 Task: Create a rule from the Routing list, Task moved to a section -> Set Priority in the project BlazeTech , set the section as Done clear the priority
Action: Mouse moved to (1153, 189)
Screenshot: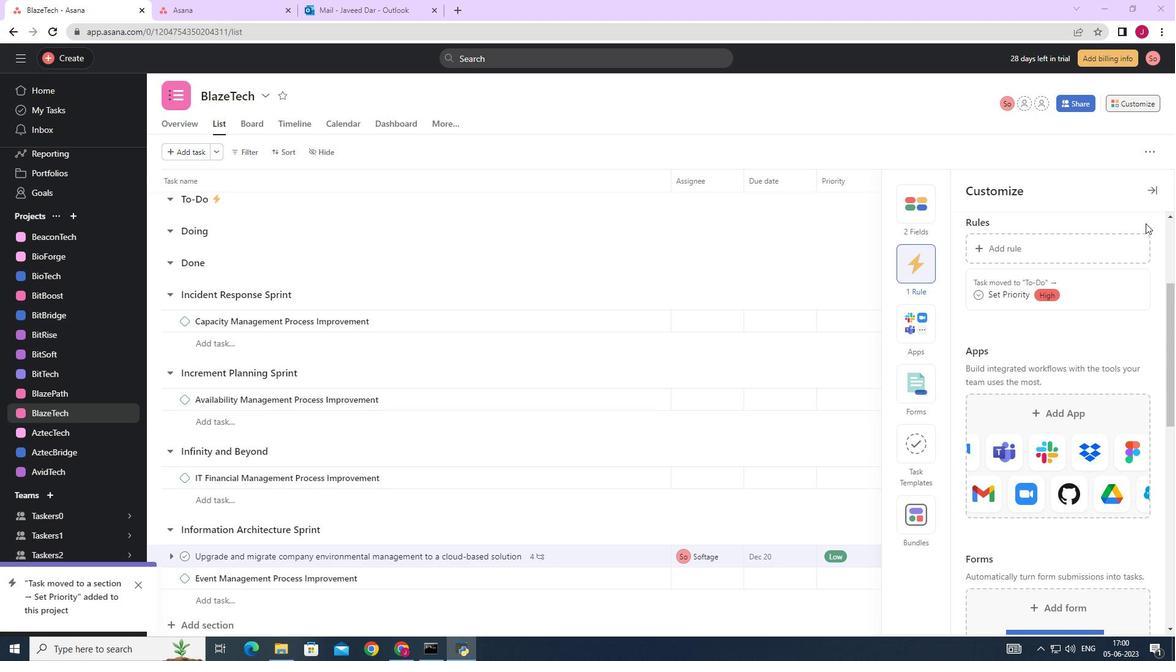 
Action: Mouse pressed left at (1153, 189)
Screenshot: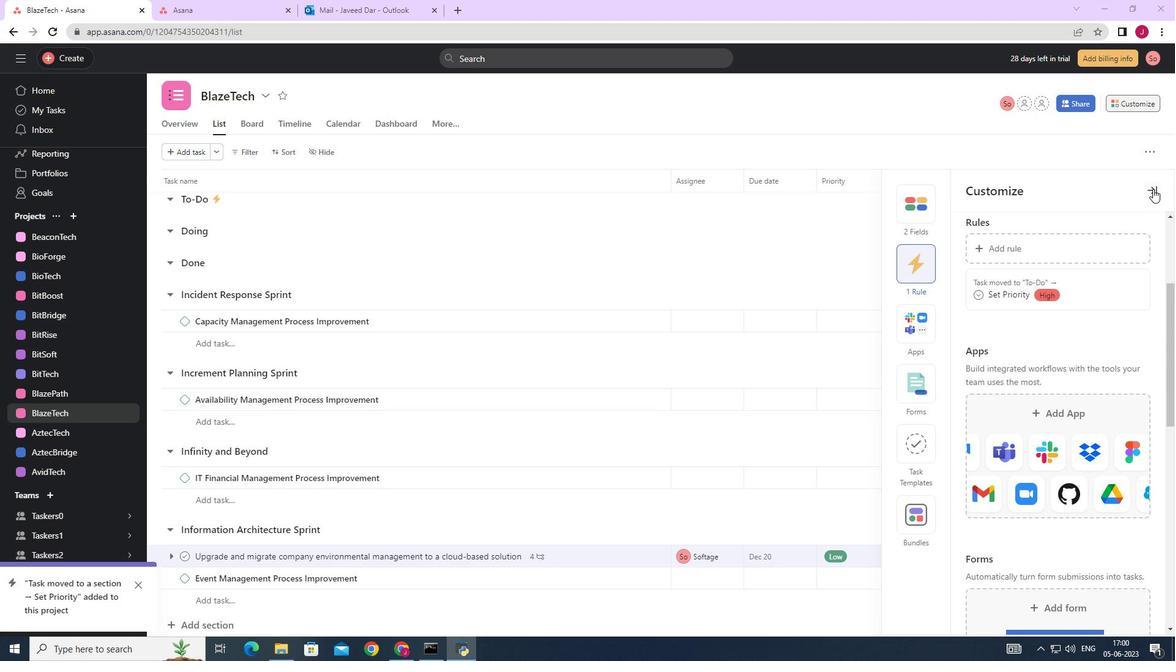 
Action: Mouse moved to (1149, 100)
Screenshot: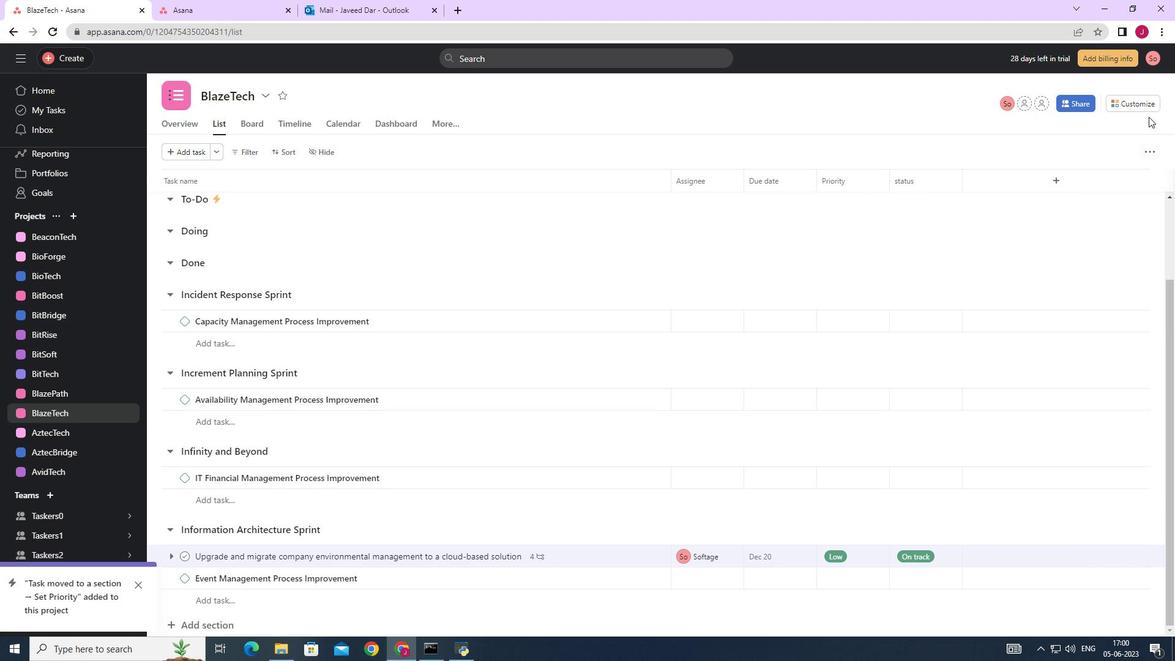 
Action: Mouse pressed left at (1149, 100)
Screenshot: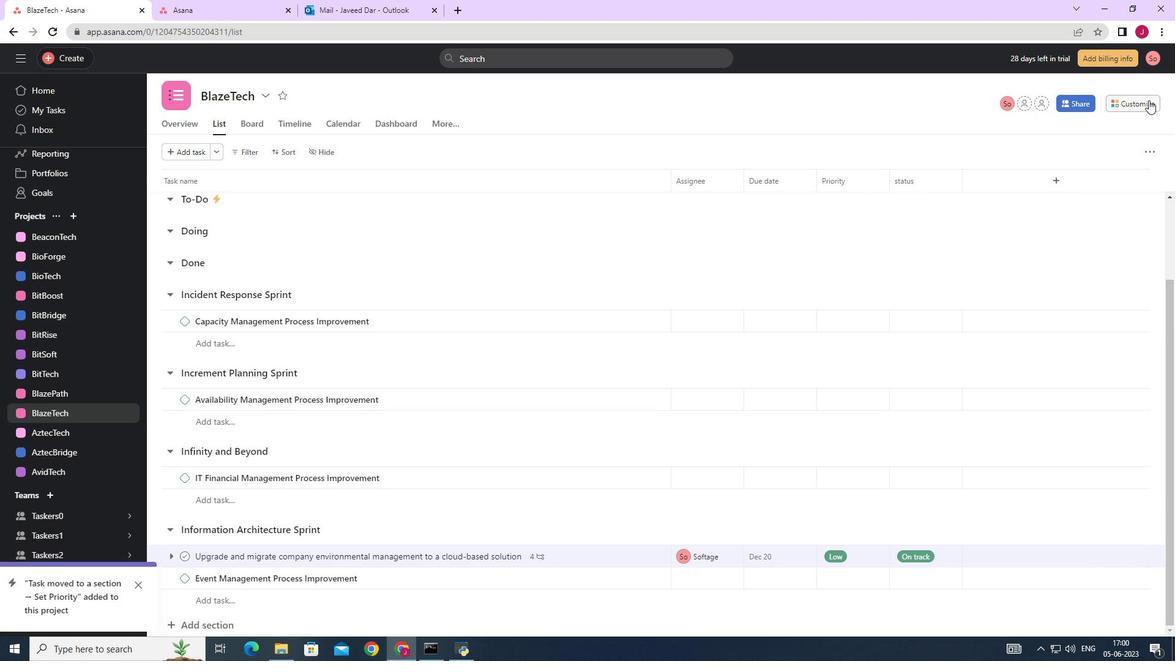 
Action: Mouse moved to (1135, 104)
Screenshot: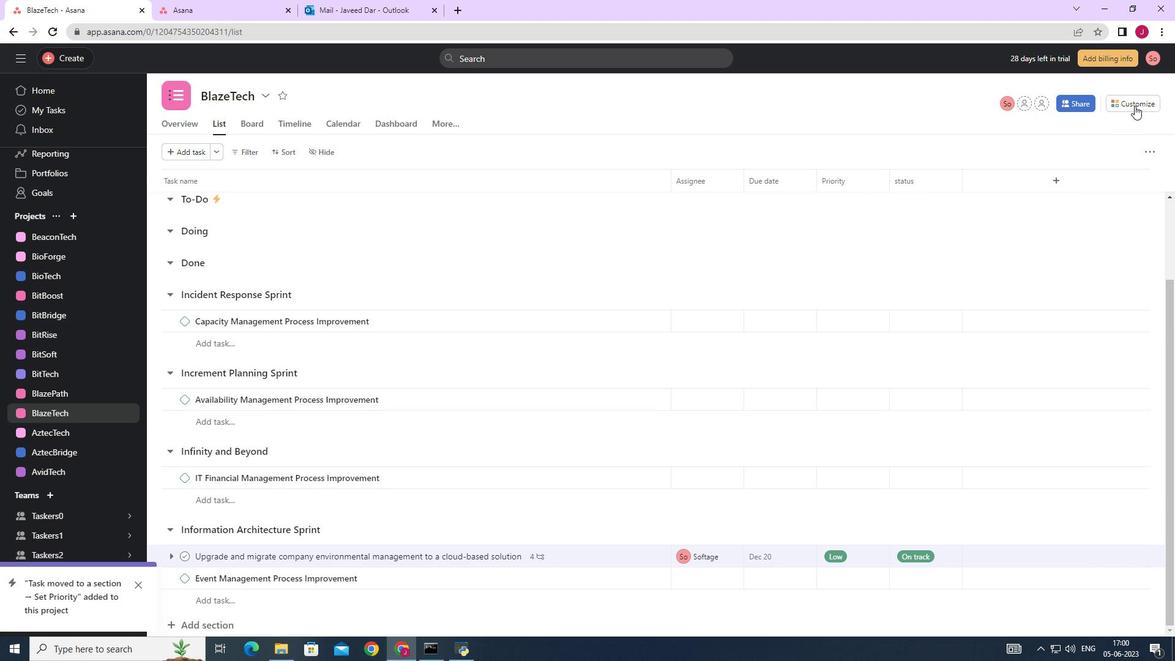 
Action: Mouse pressed left at (1135, 104)
Screenshot: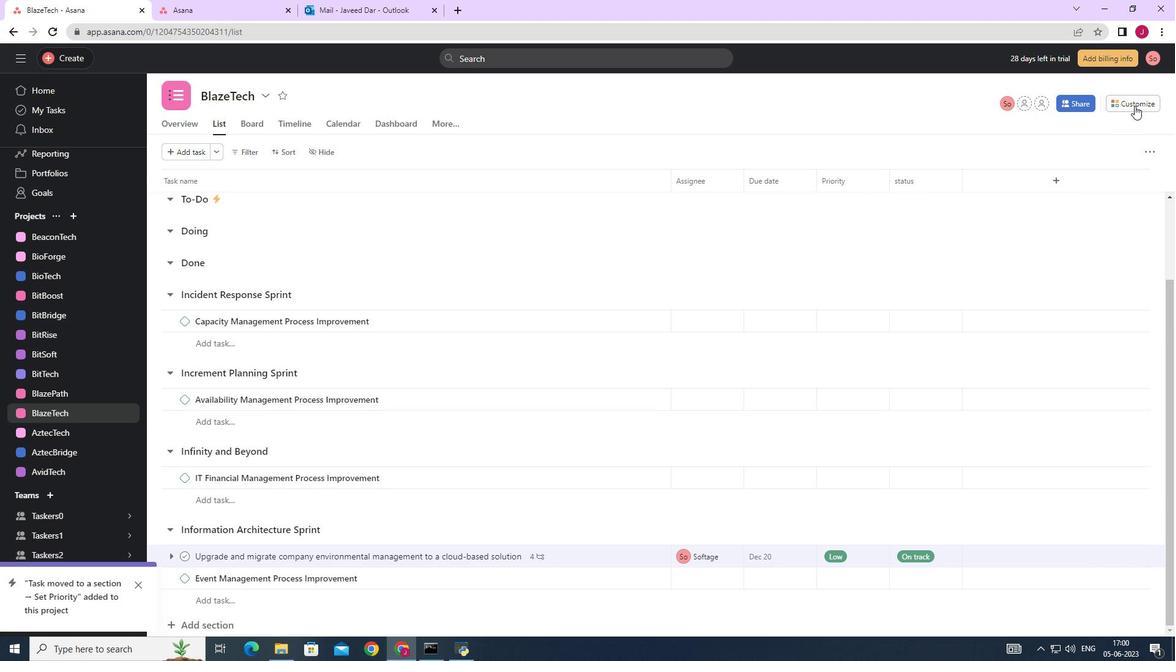 
Action: Mouse moved to (922, 271)
Screenshot: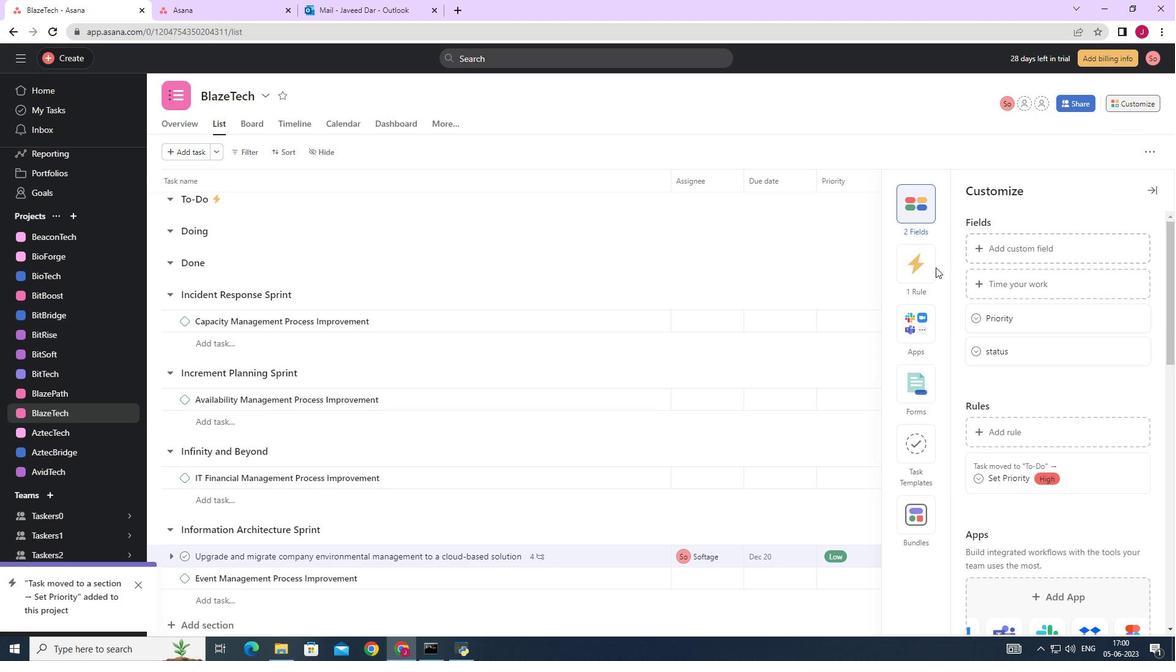 
Action: Mouse pressed left at (922, 271)
Screenshot: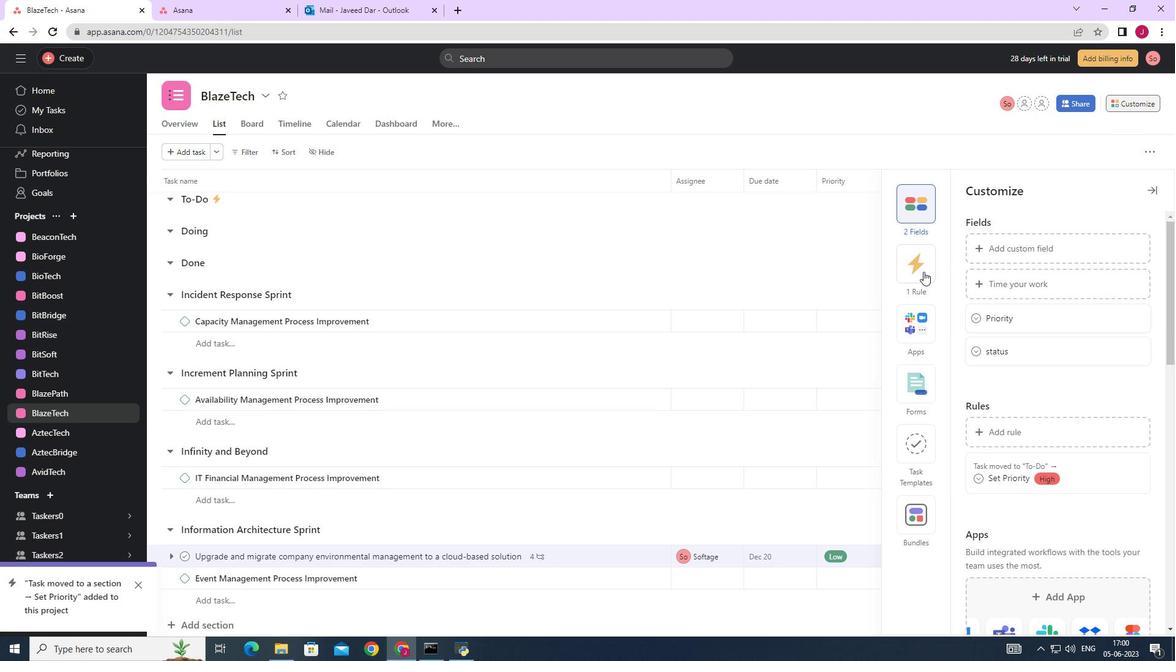 
Action: Mouse moved to (1004, 246)
Screenshot: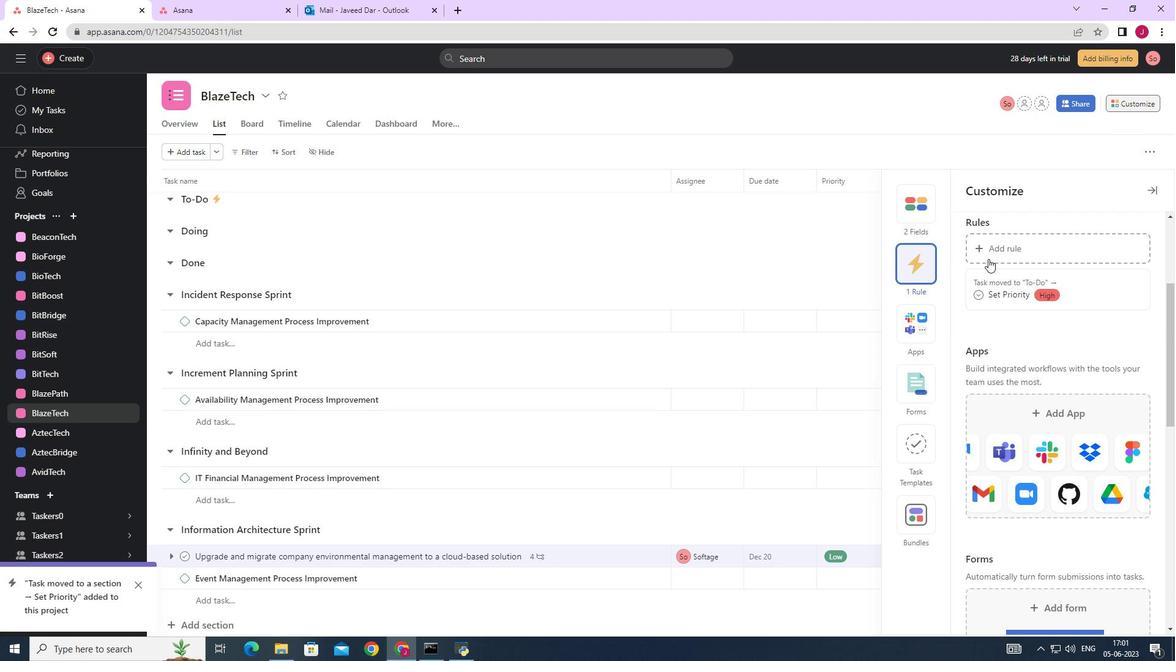 
Action: Mouse pressed left at (1004, 246)
Screenshot: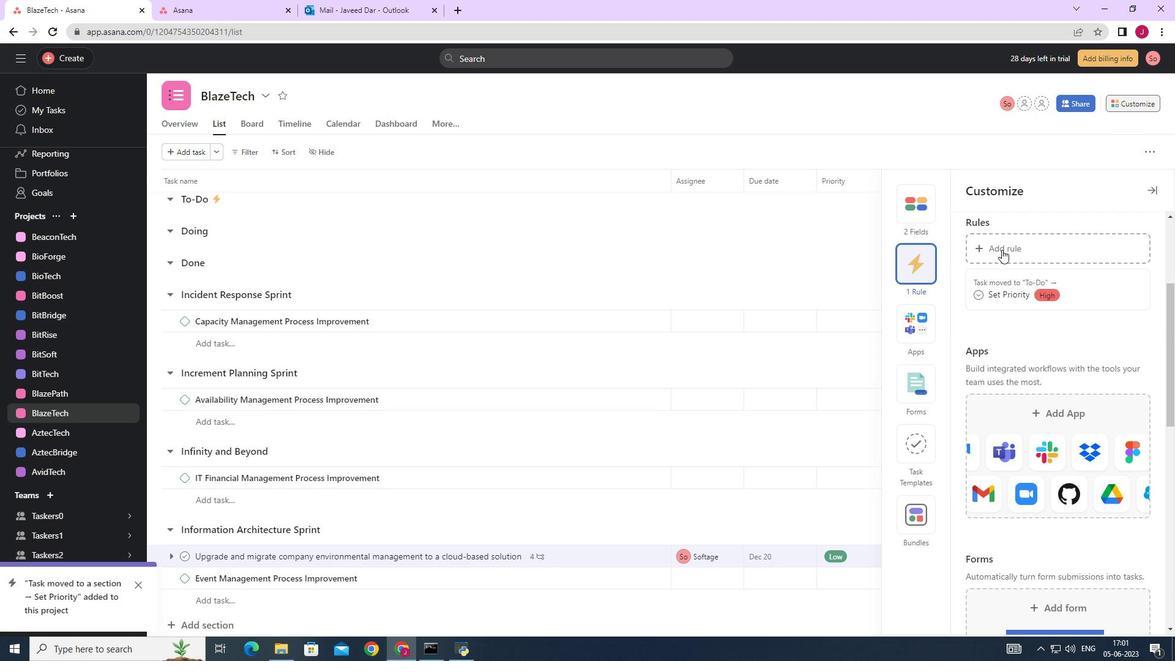 
Action: Mouse moved to (260, 157)
Screenshot: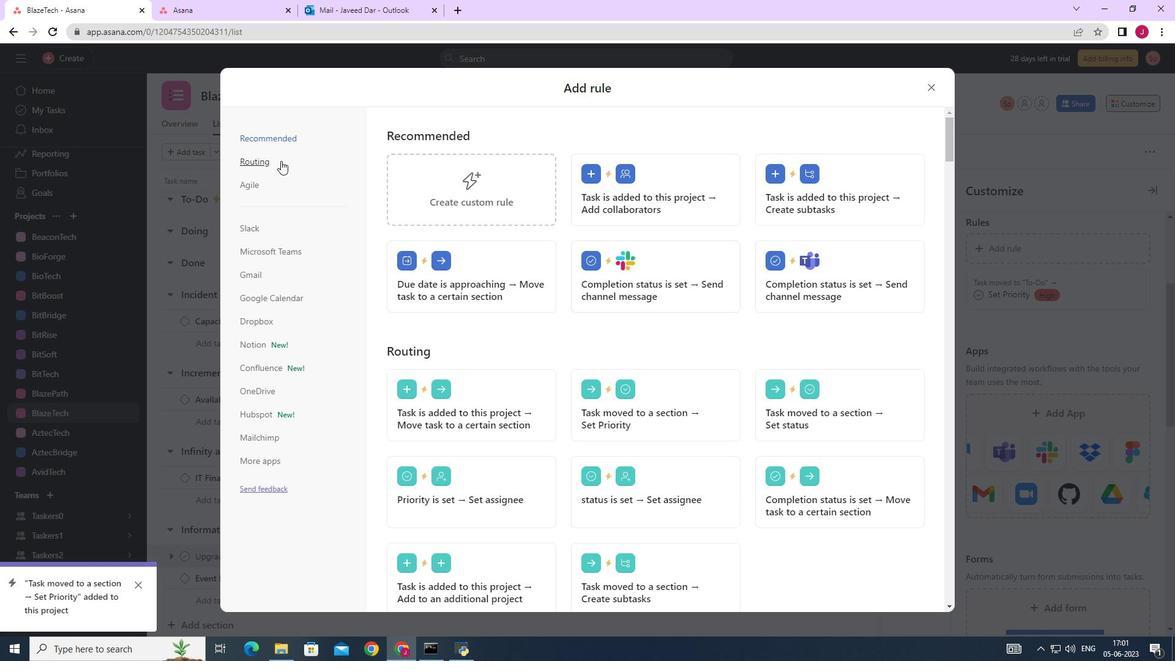 
Action: Mouse pressed left at (260, 157)
Screenshot: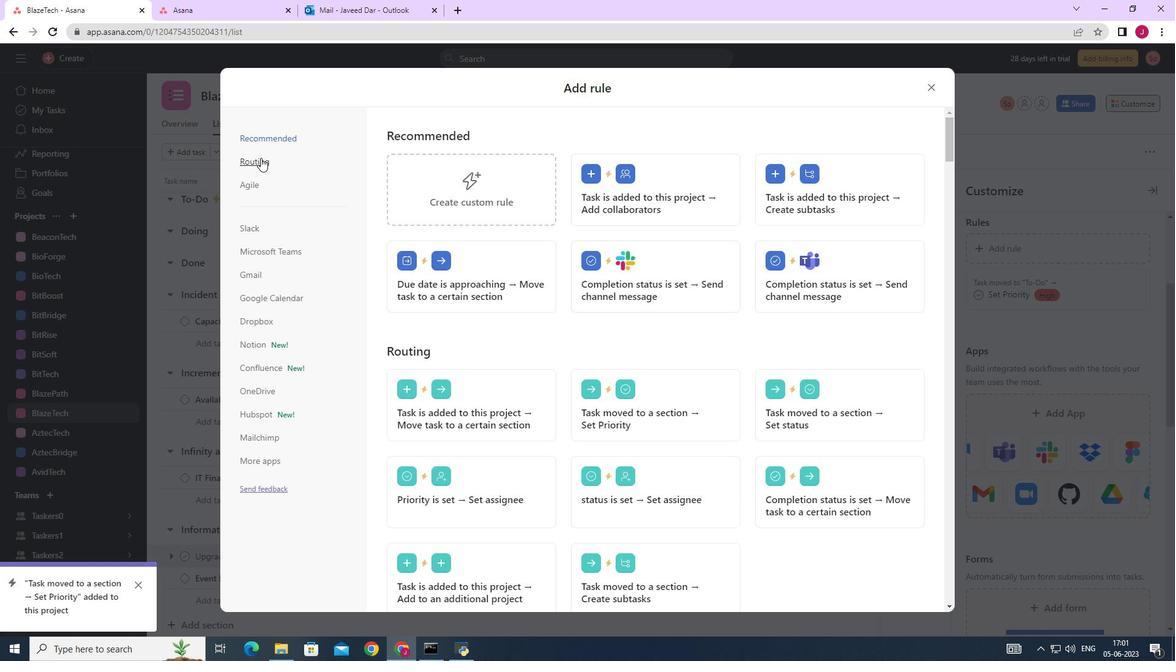 
Action: Mouse moved to (682, 180)
Screenshot: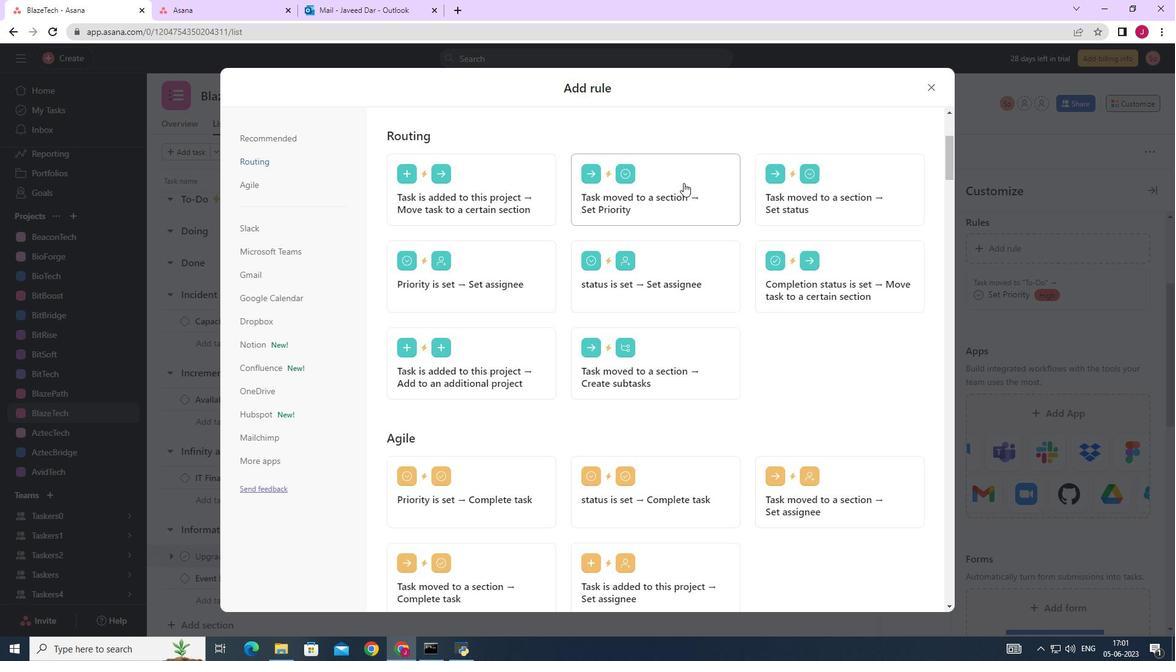 
Action: Mouse pressed left at (682, 180)
Screenshot: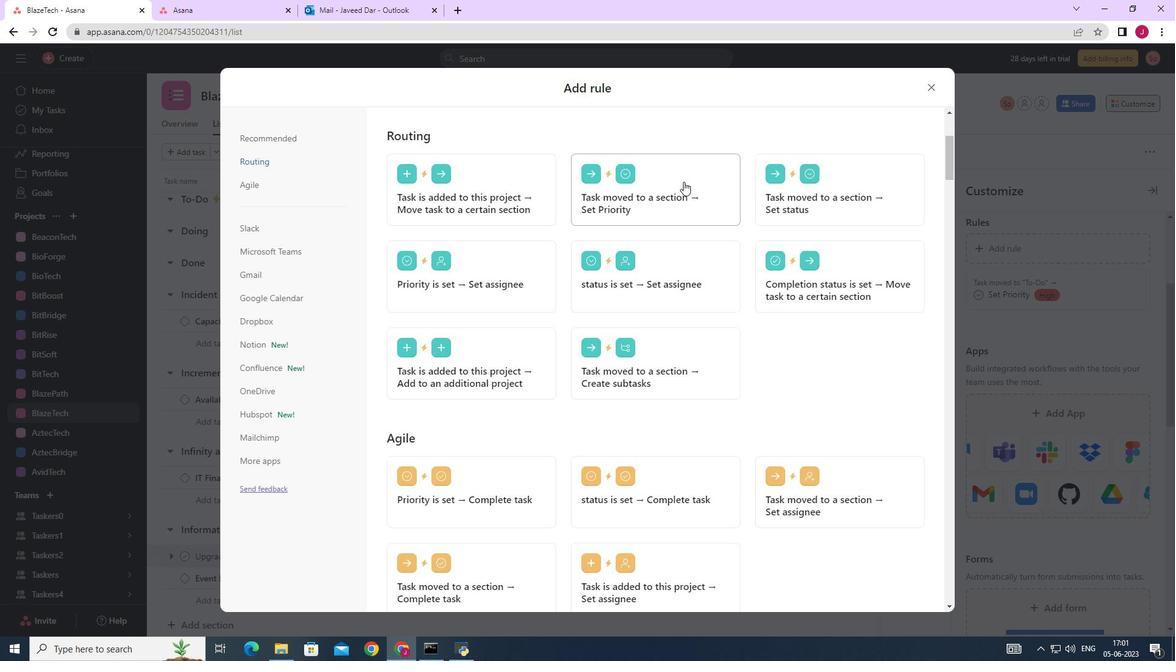 
Action: Mouse moved to (432, 339)
Screenshot: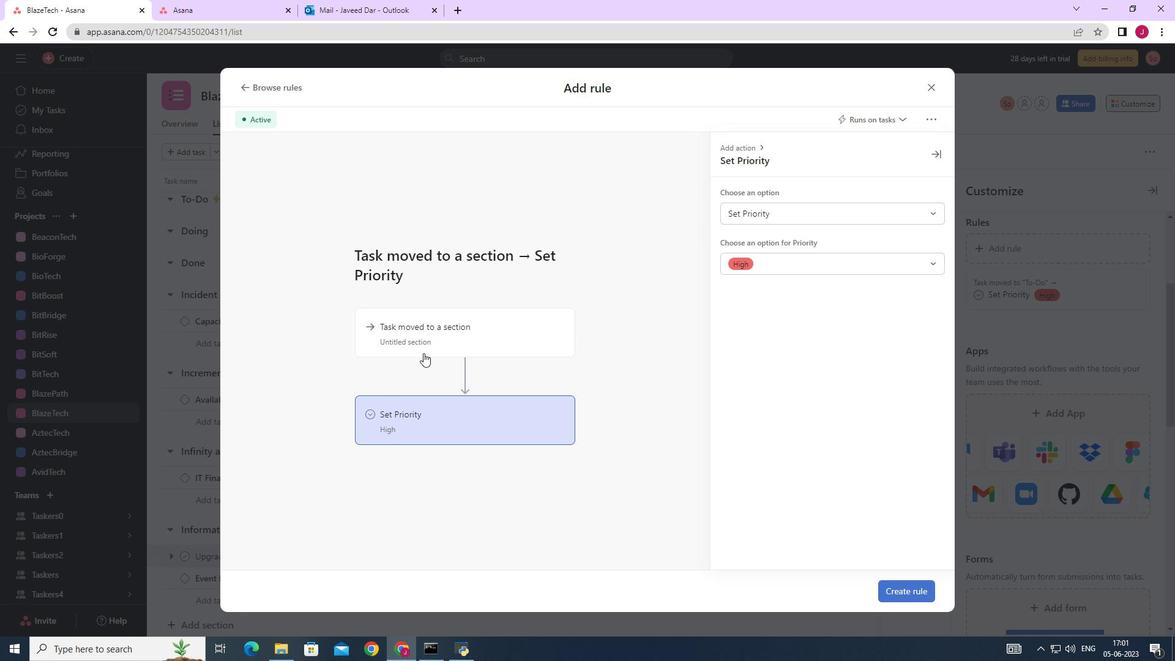 
Action: Mouse pressed left at (432, 339)
Screenshot: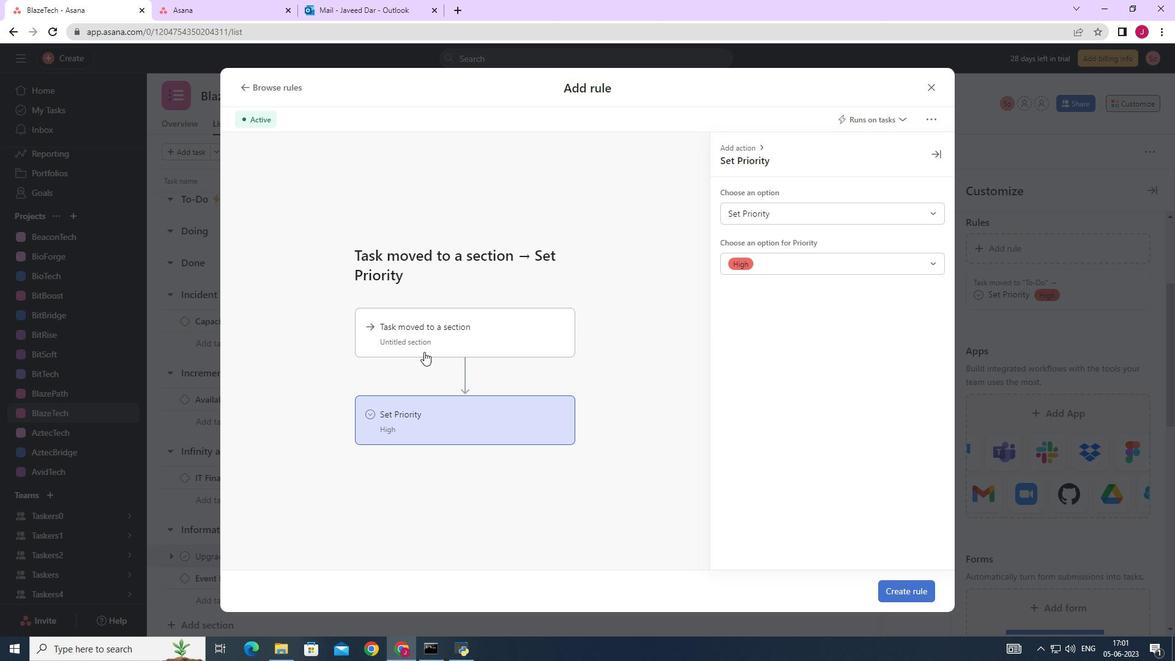 
Action: Mouse moved to (764, 208)
Screenshot: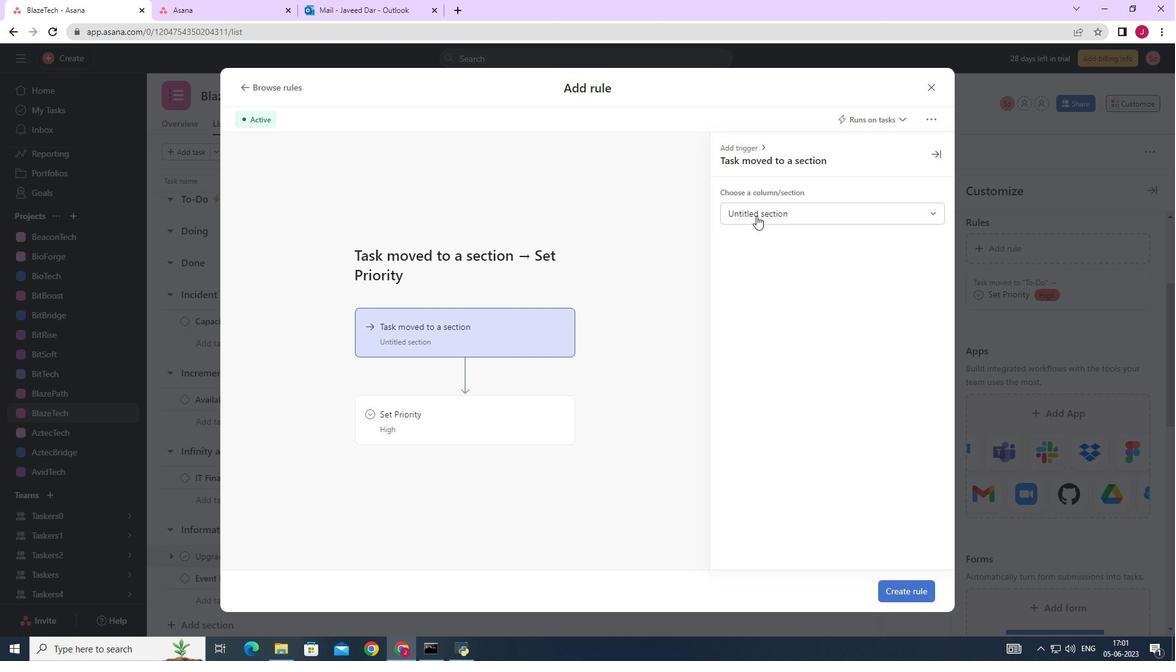 
Action: Mouse pressed left at (764, 208)
Screenshot: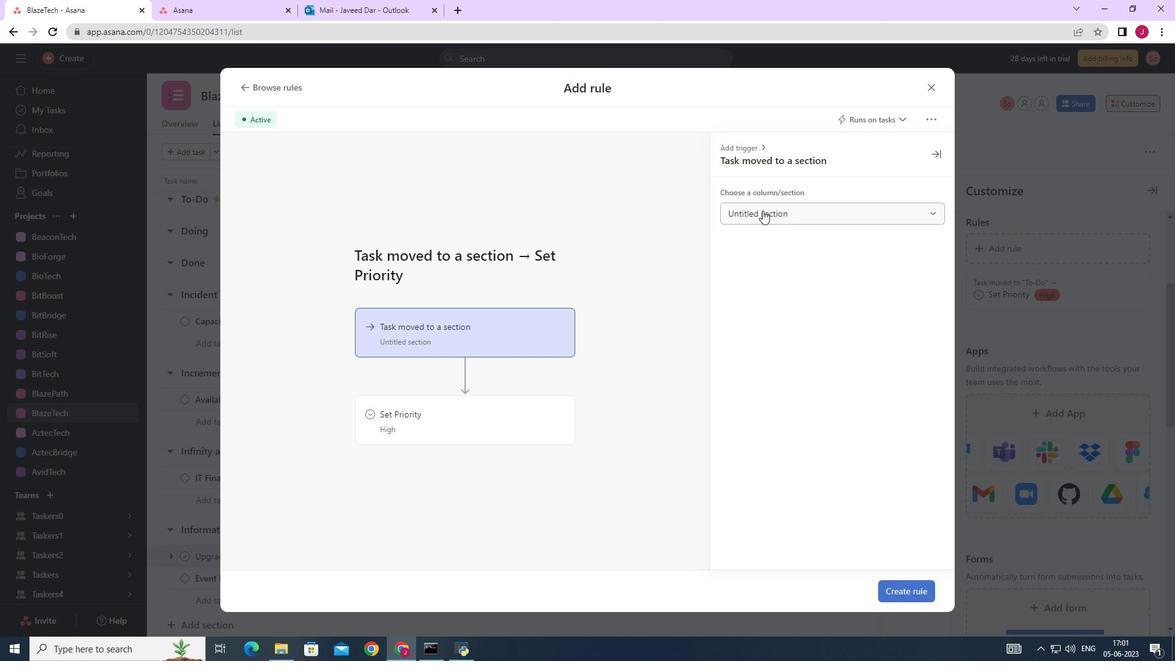 
Action: Mouse moved to (764, 303)
Screenshot: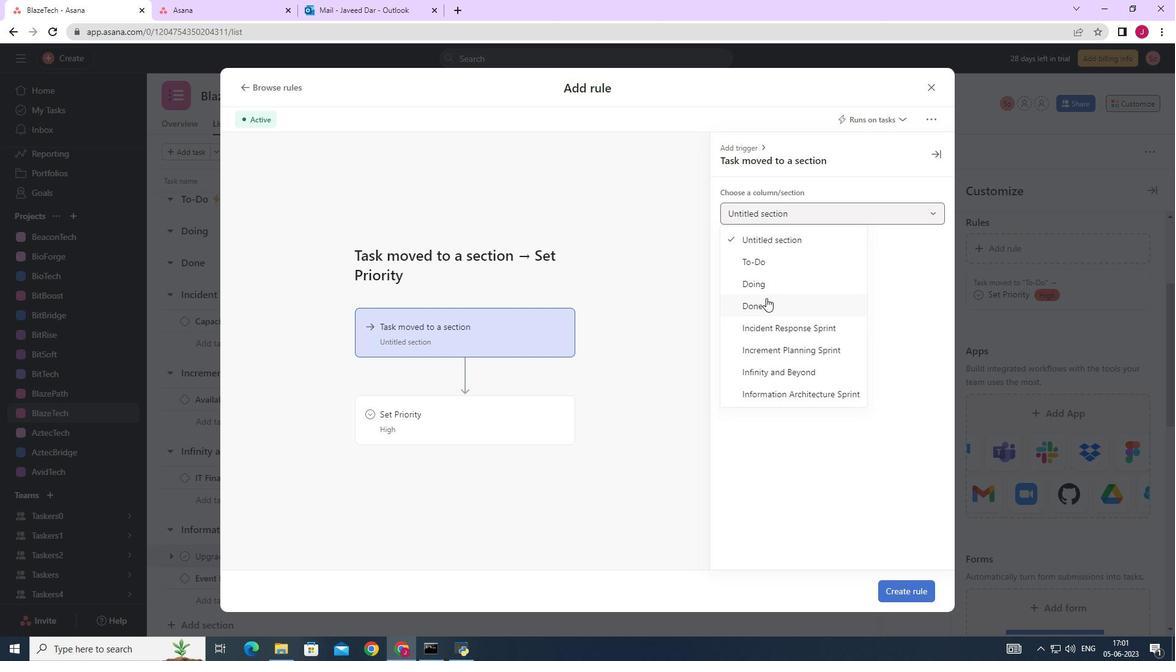 
Action: Mouse pressed left at (764, 303)
Screenshot: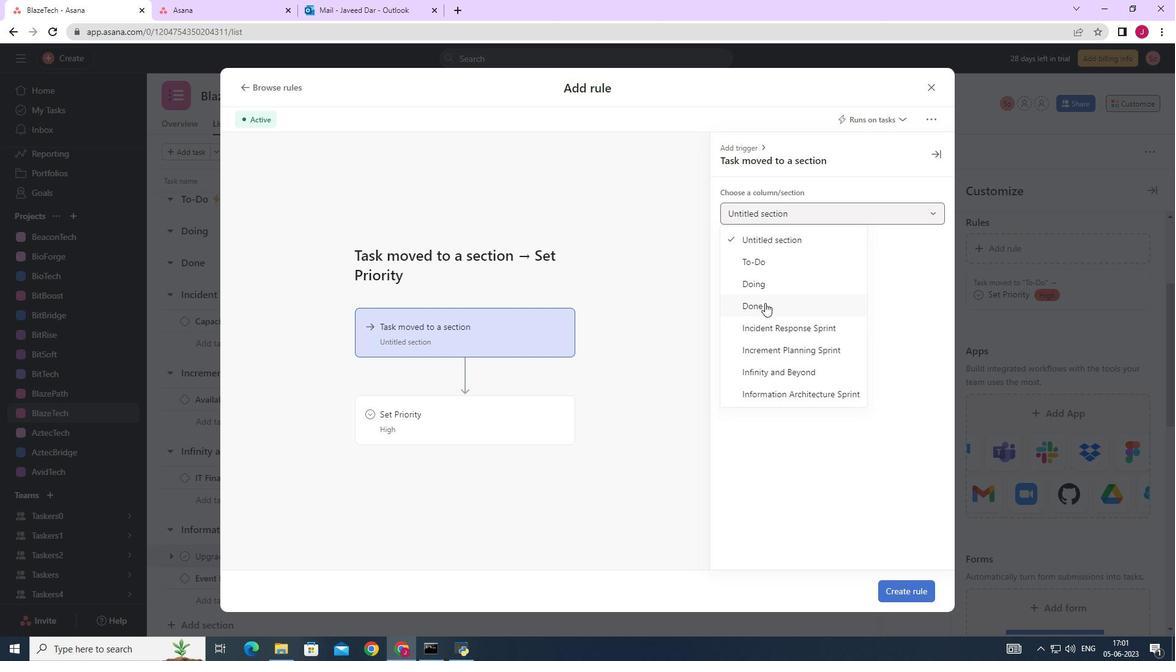 
Action: Mouse moved to (511, 433)
Screenshot: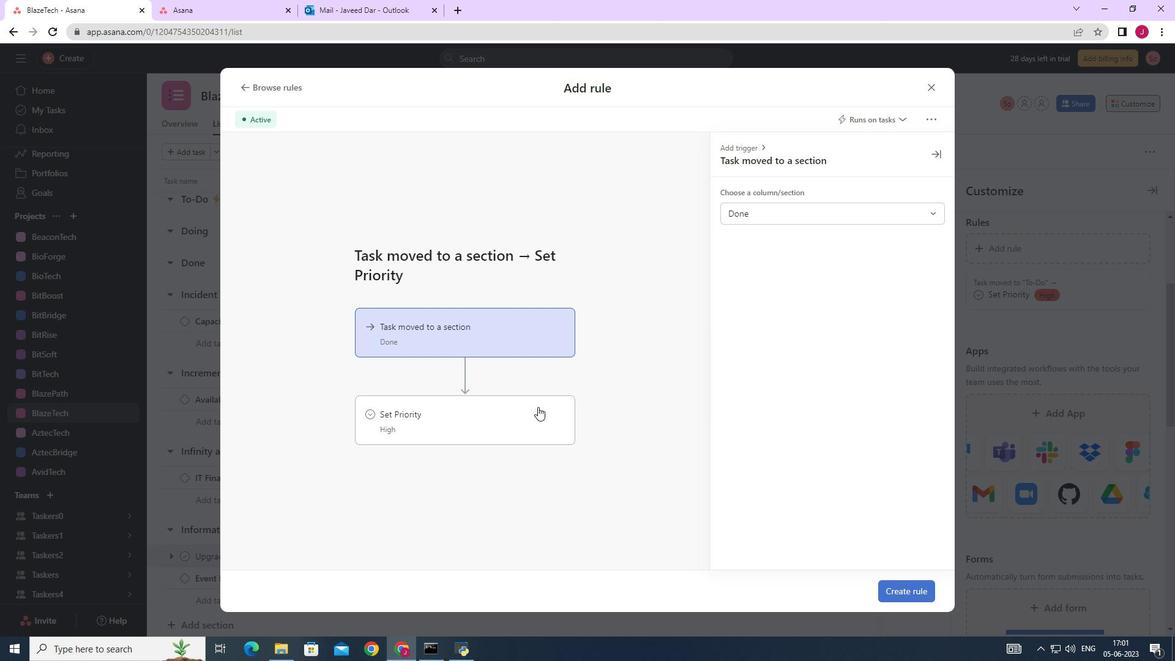 
Action: Mouse pressed left at (511, 433)
Screenshot: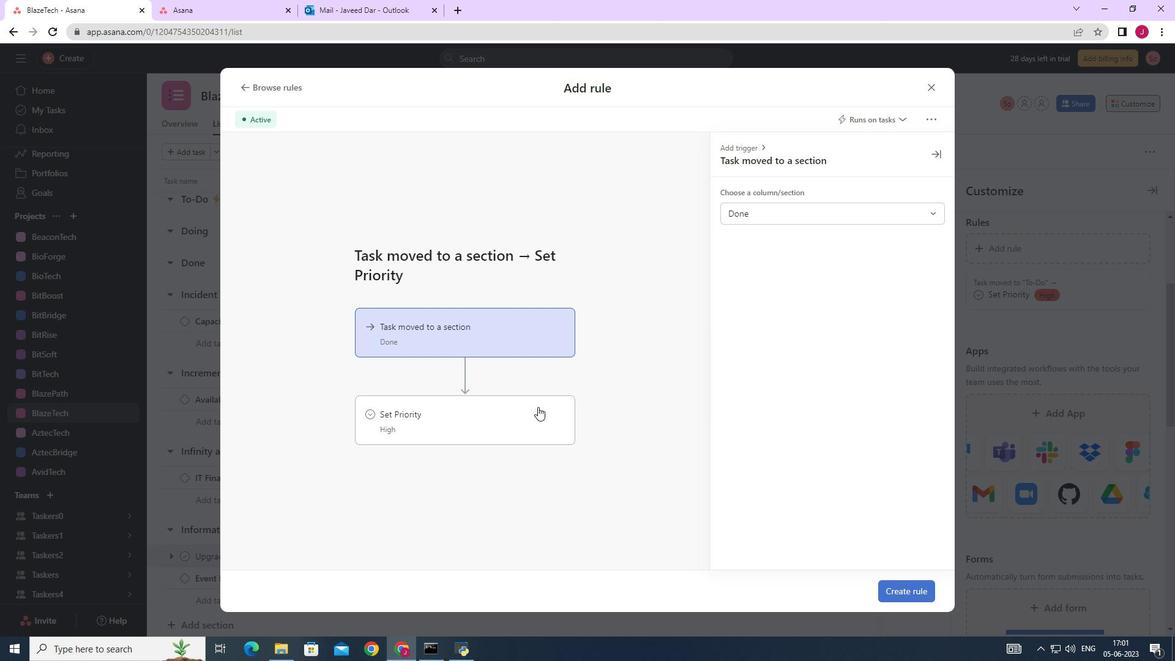 
Action: Mouse moved to (737, 209)
Screenshot: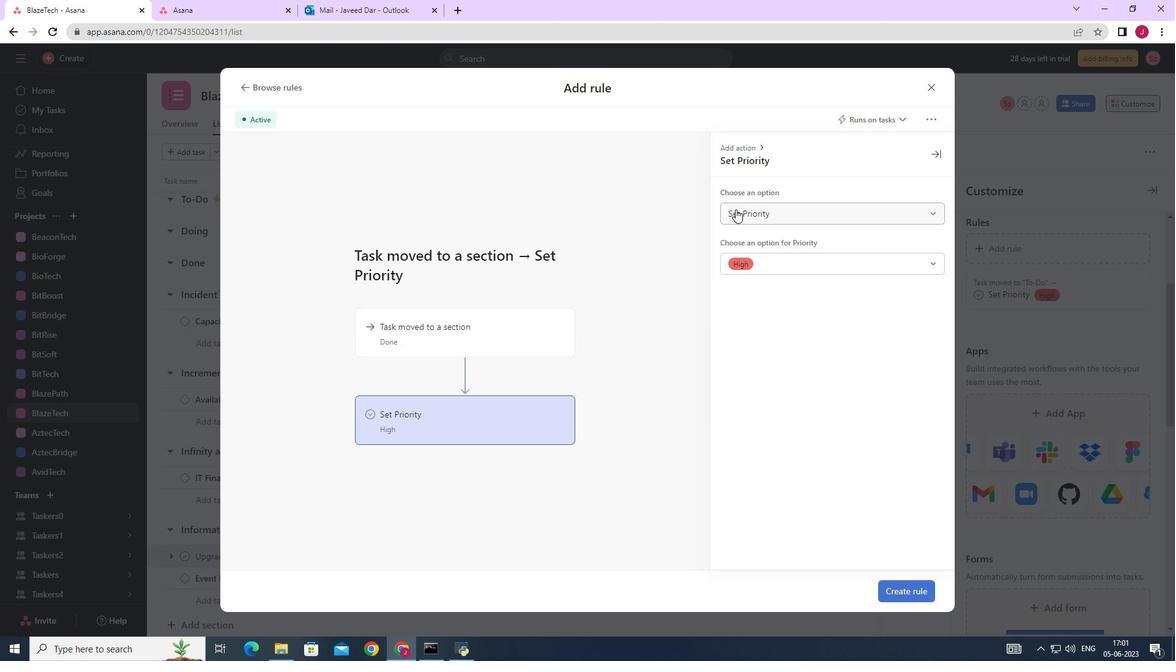 
Action: Mouse pressed left at (737, 209)
Screenshot: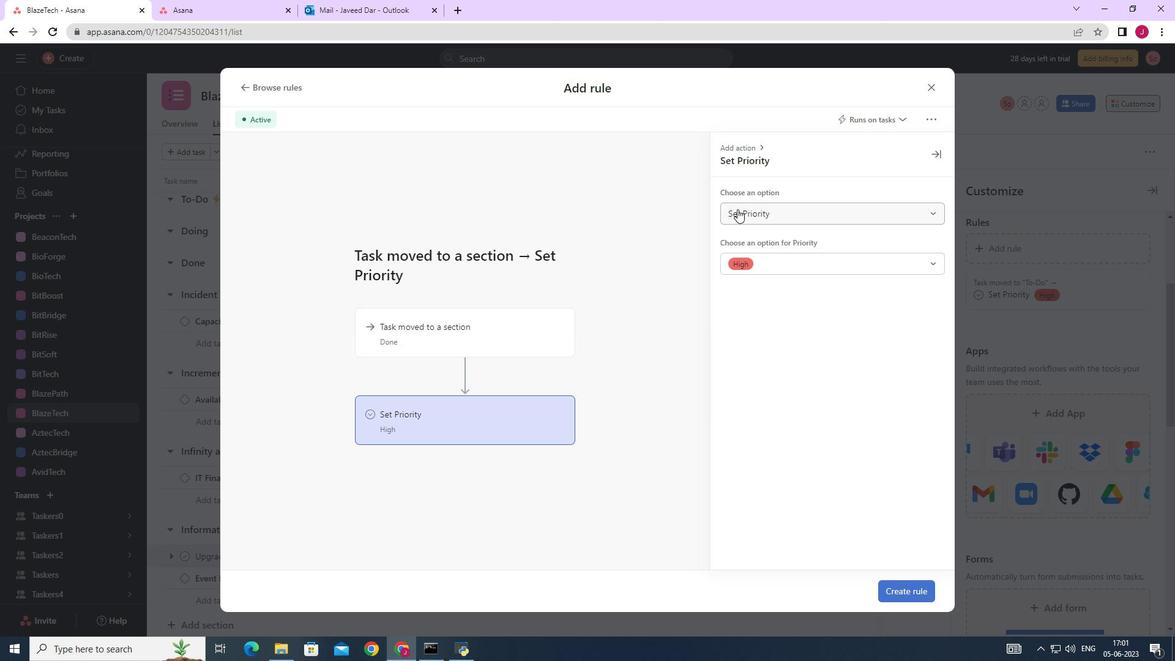 
Action: Mouse moved to (757, 263)
Screenshot: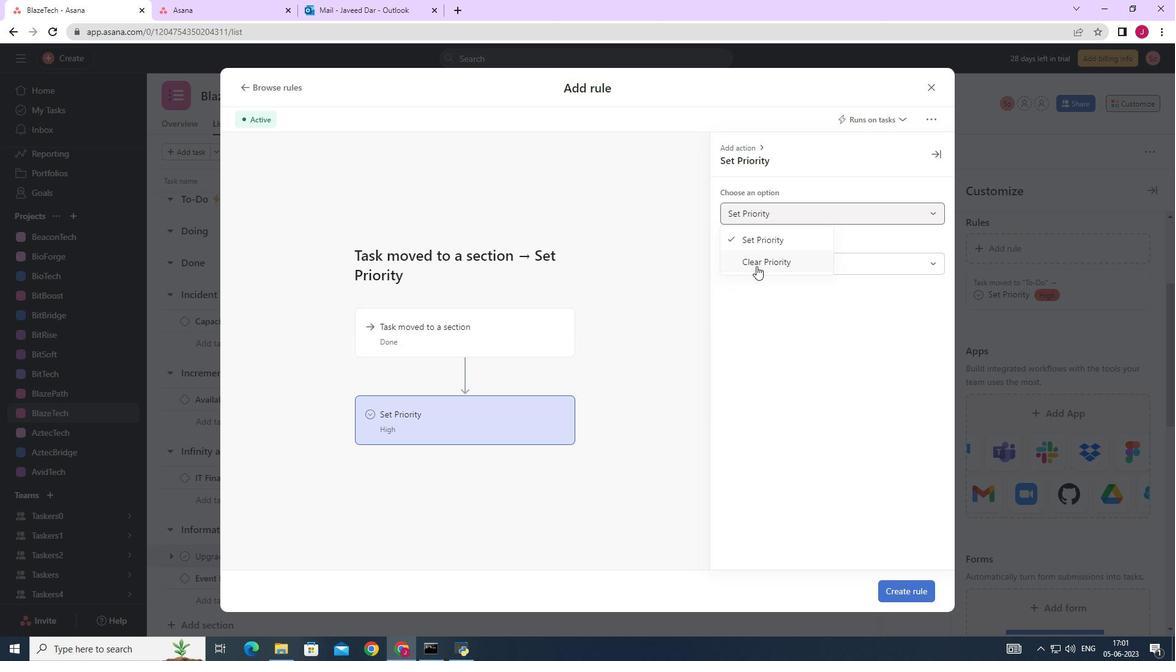 
Action: Mouse pressed left at (757, 263)
Screenshot: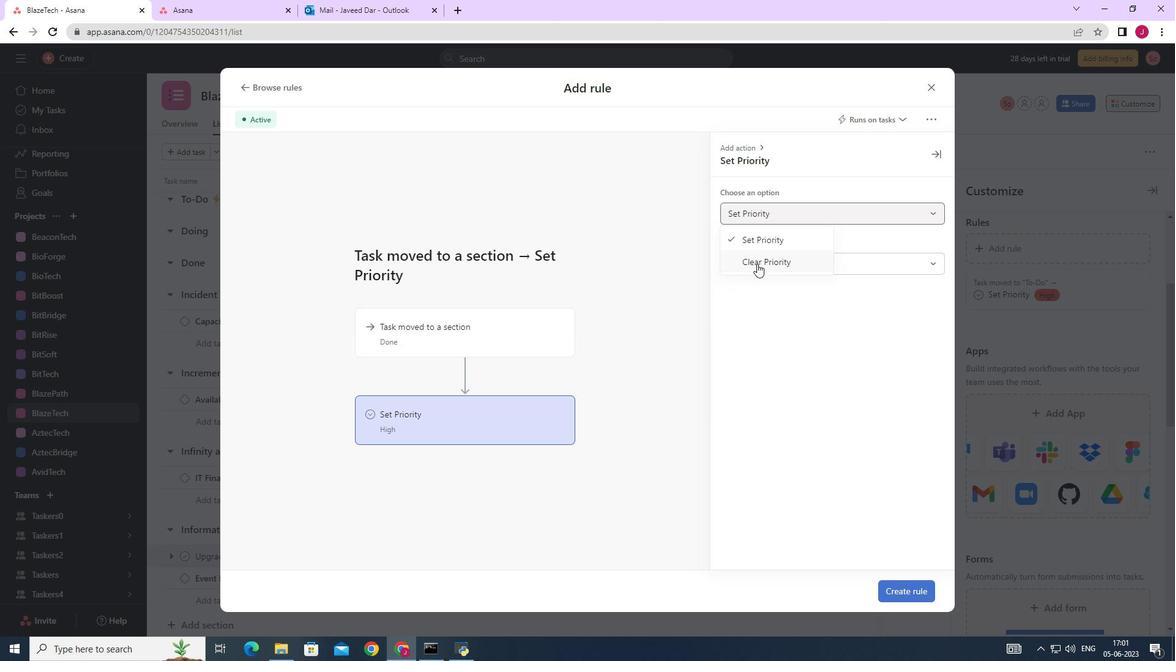 
Action: Mouse moved to (539, 426)
Screenshot: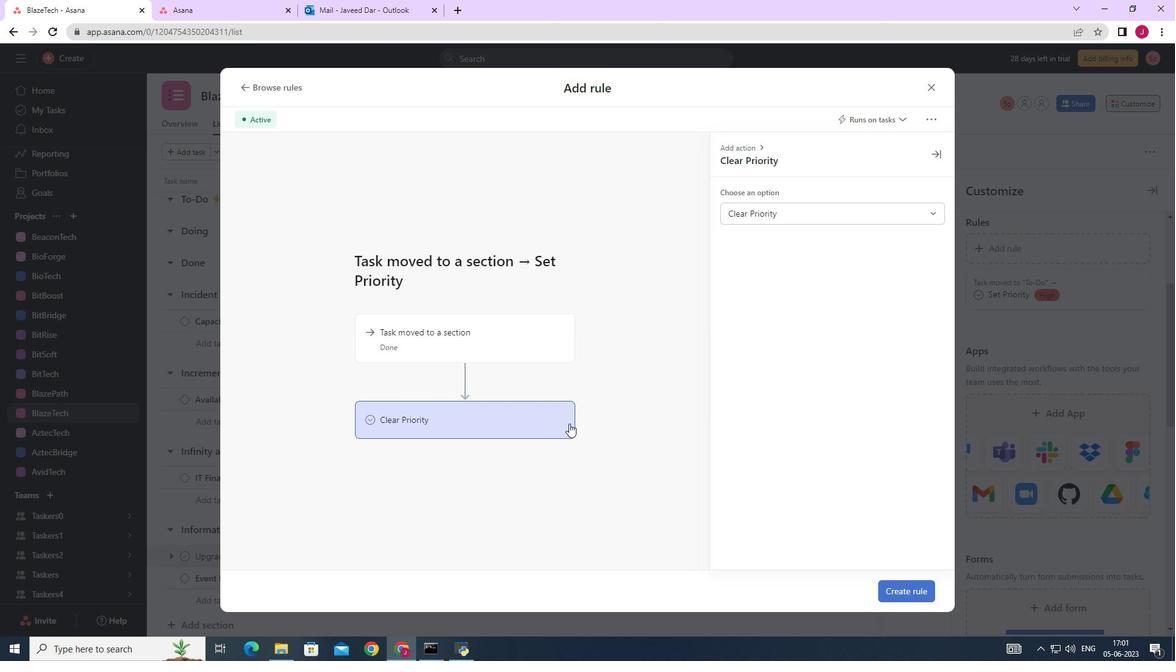 
Action: Mouse pressed left at (539, 426)
Screenshot: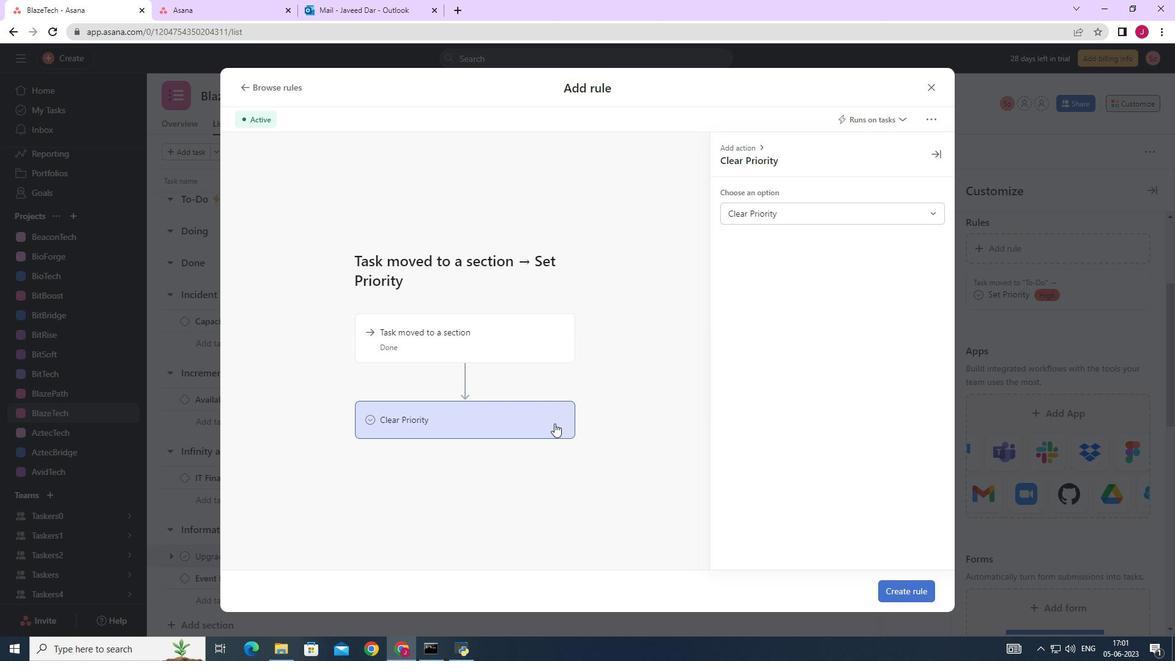 
Action: Mouse moved to (913, 594)
Screenshot: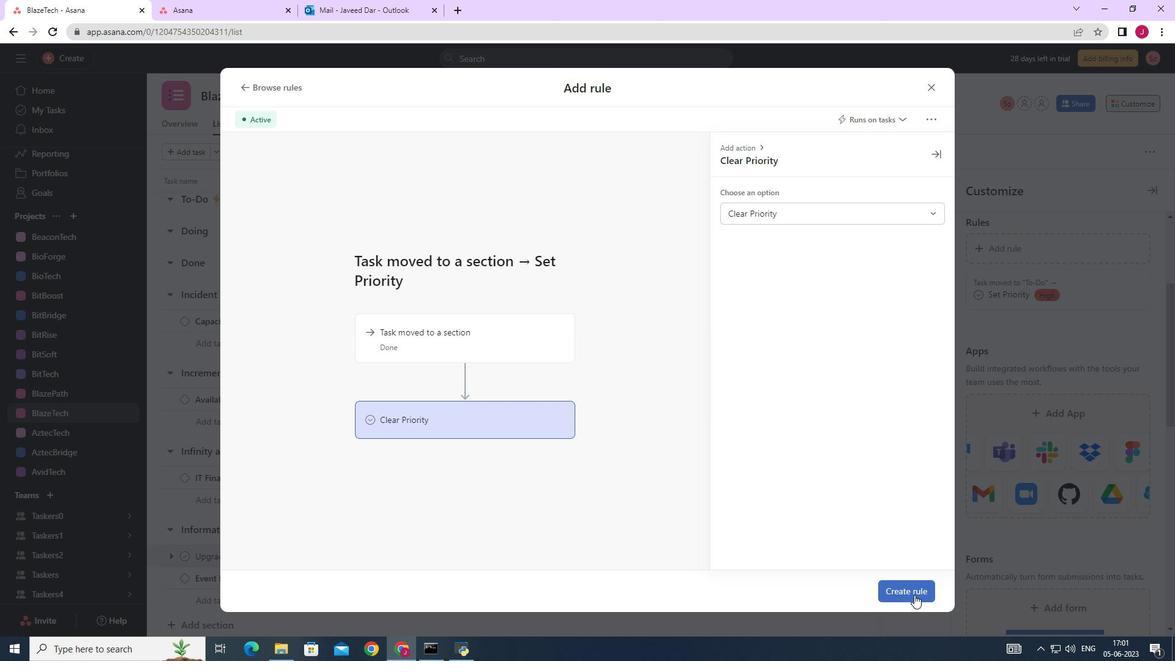 
Action: Mouse pressed left at (913, 594)
Screenshot: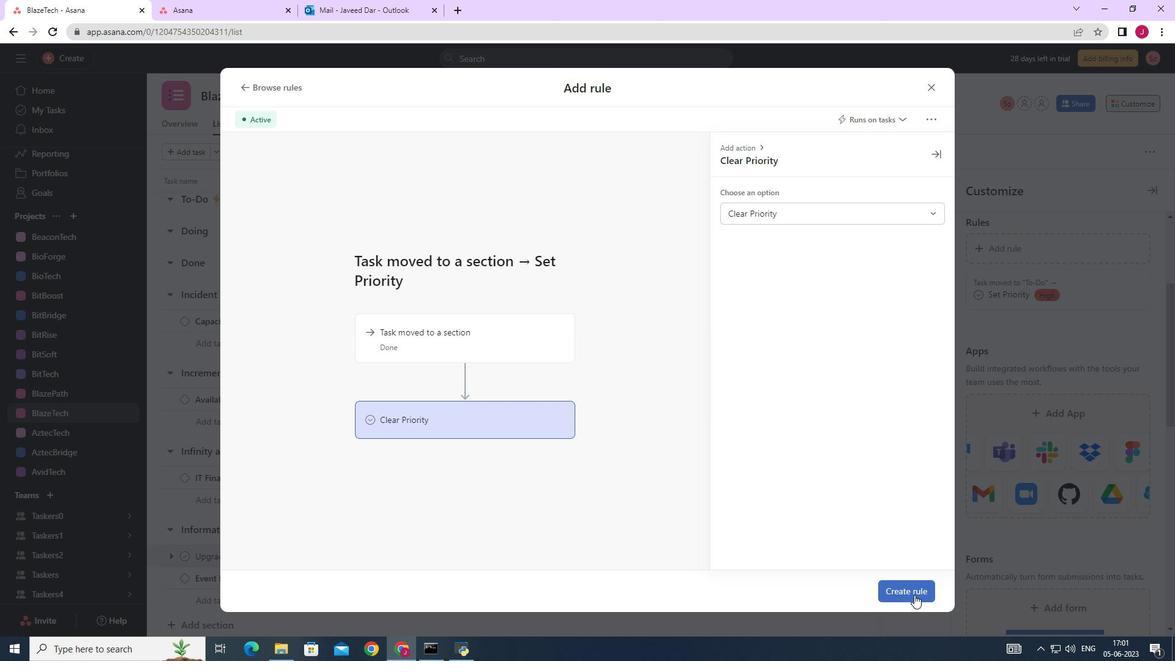 
Action: Mouse moved to (805, 496)
Screenshot: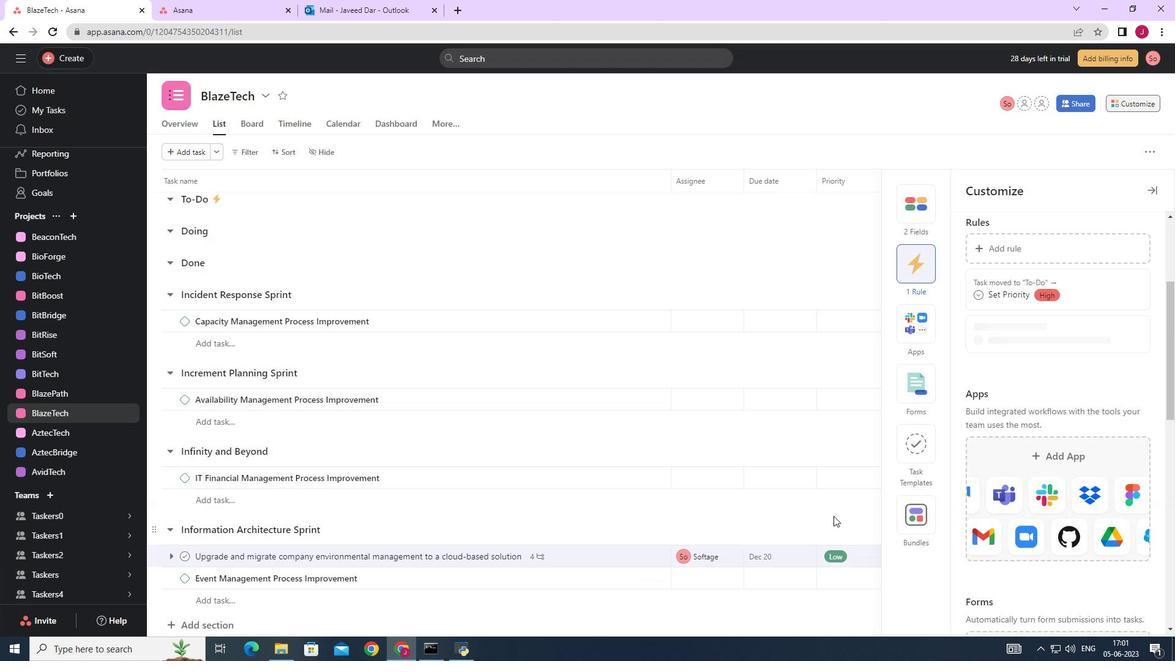 
